 Task: Go to citations add citation source and select accesssed by as "Online Database".
Action: Mouse moved to (190, 67)
Screenshot: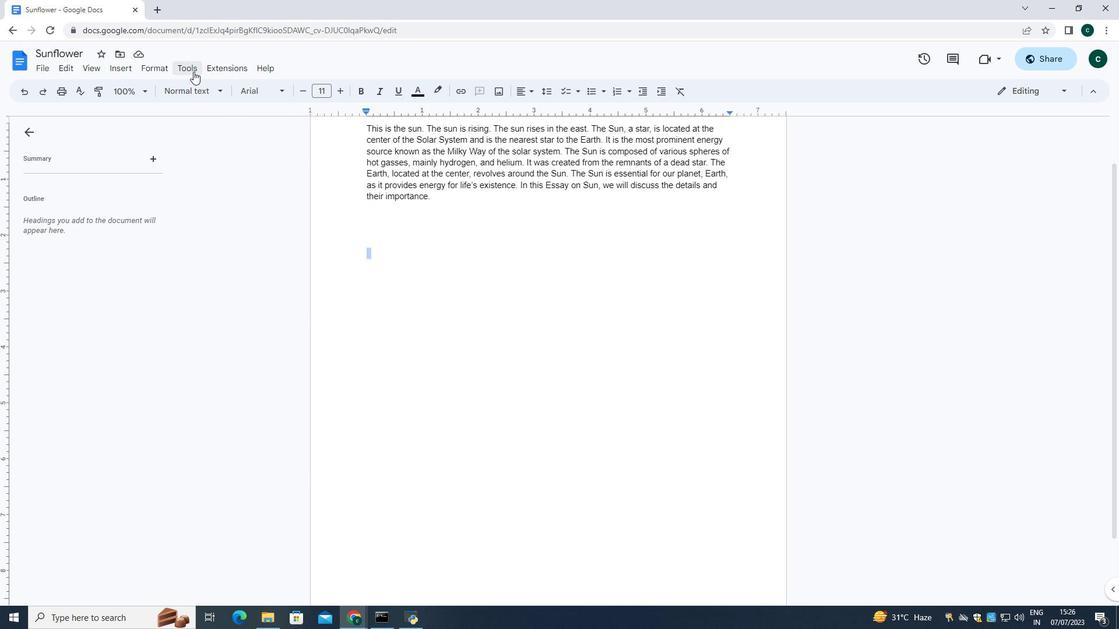 
Action: Mouse pressed left at (190, 67)
Screenshot: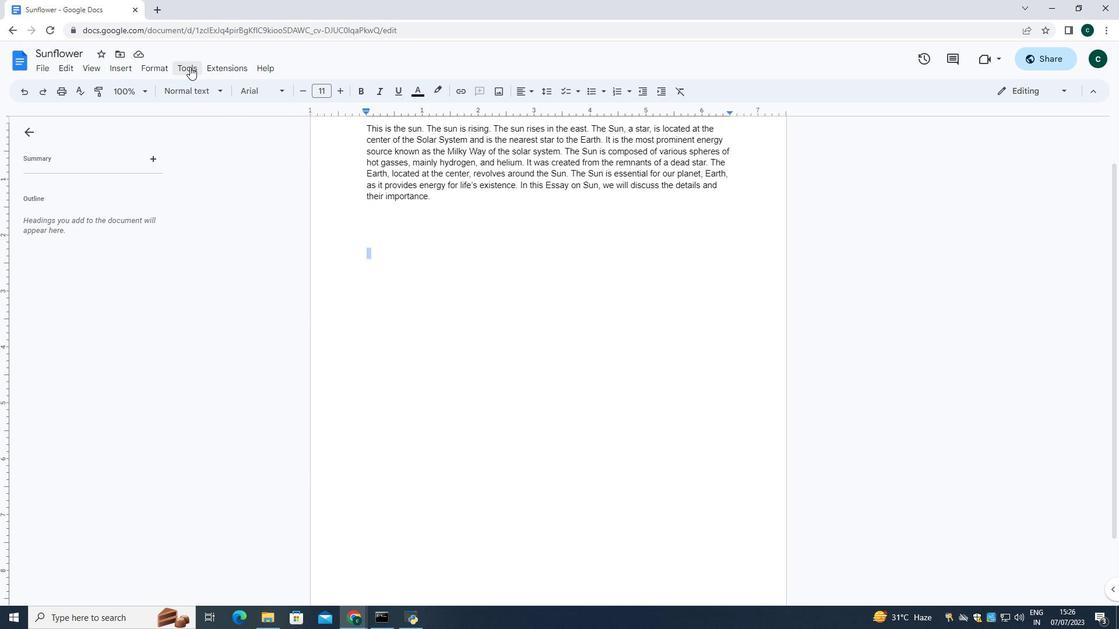
Action: Mouse moved to (219, 163)
Screenshot: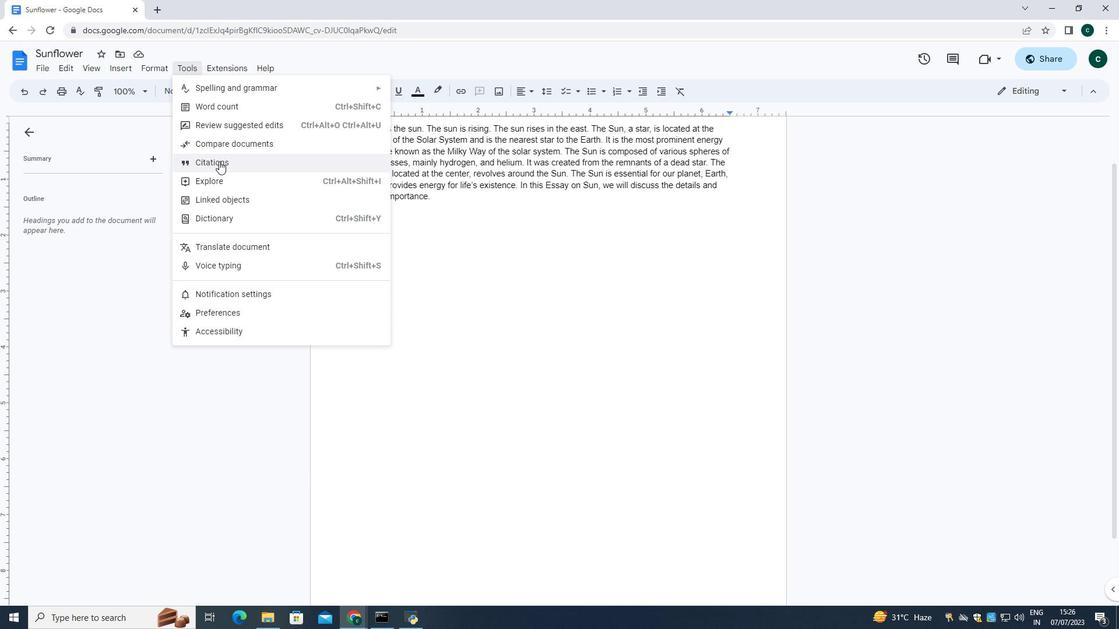 
Action: Mouse pressed left at (219, 163)
Screenshot: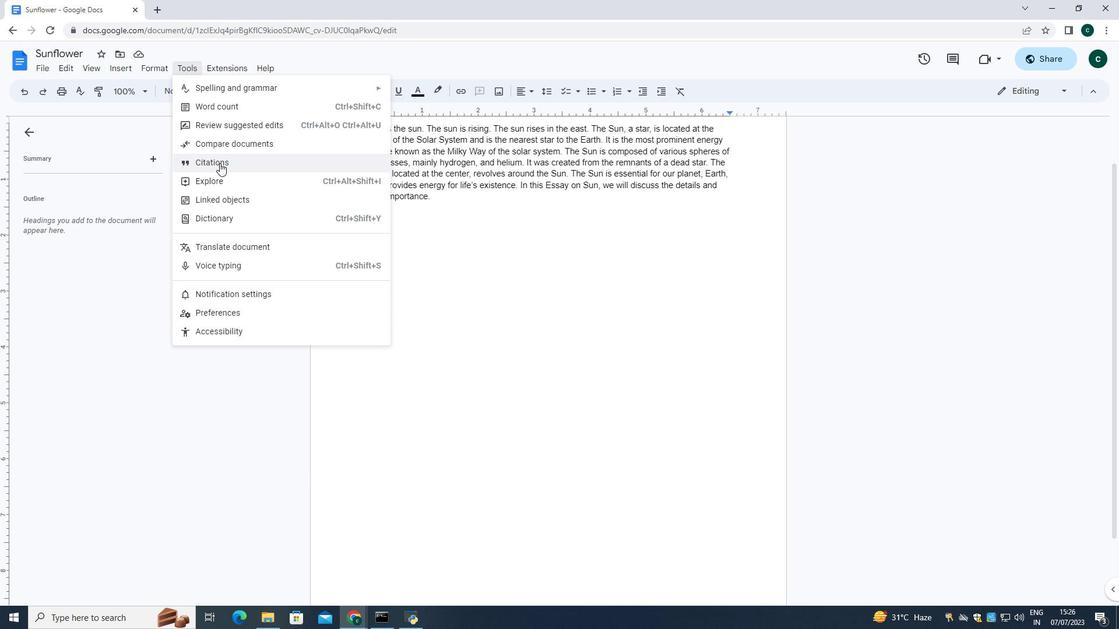 
Action: Mouse moved to (975, 162)
Screenshot: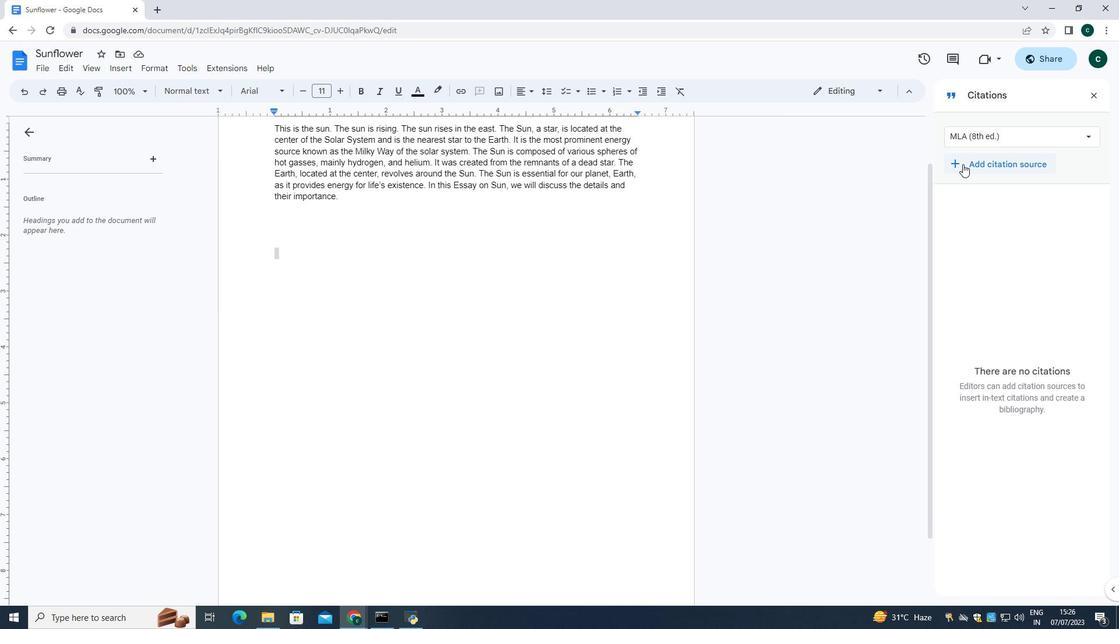 
Action: Mouse pressed left at (975, 162)
Screenshot: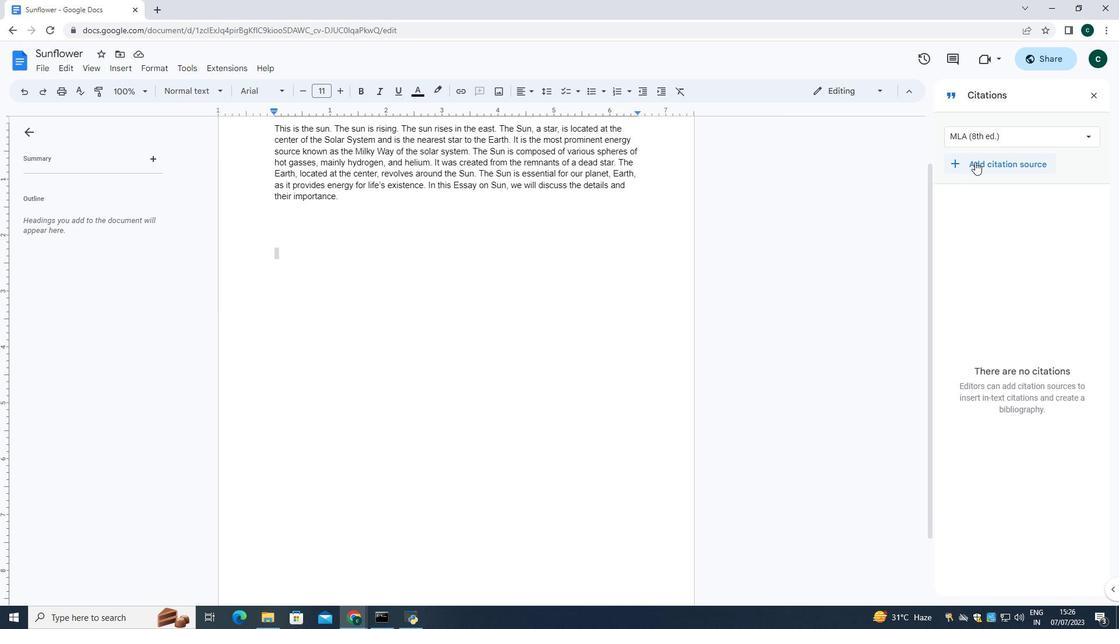 
Action: Mouse moved to (977, 195)
Screenshot: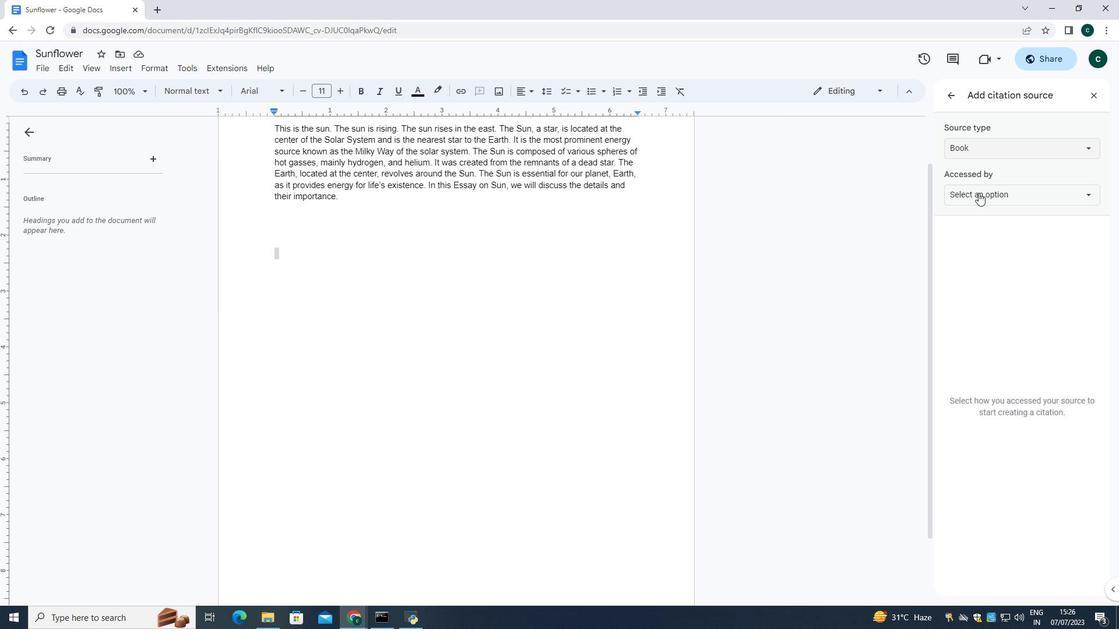 
Action: Mouse pressed left at (977, 195)
Screenshot: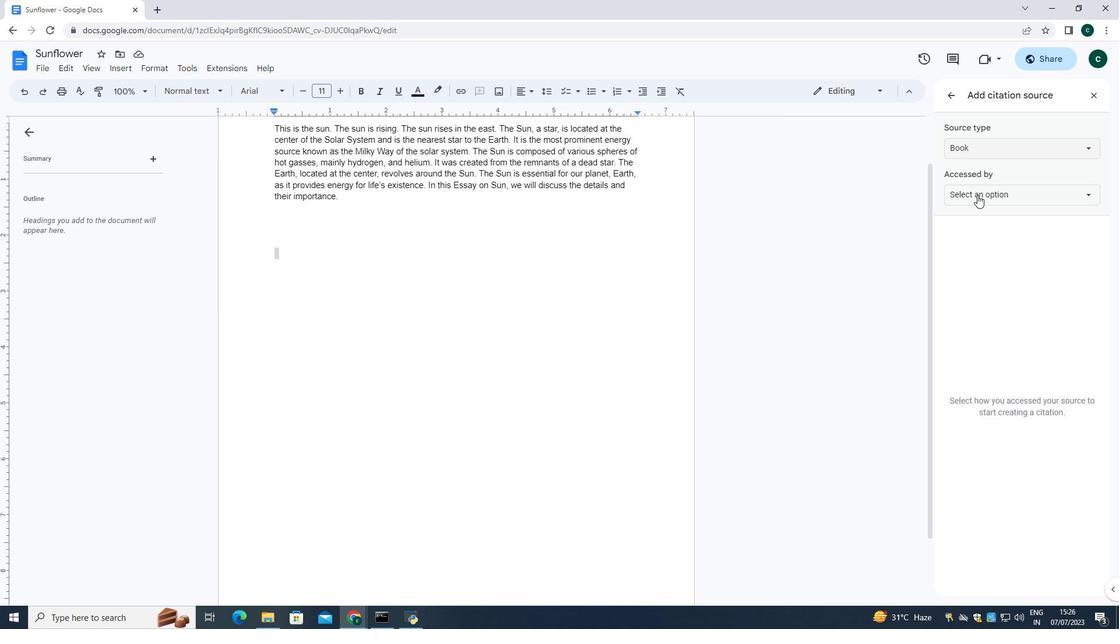 
Action: Mouse moved to (966, 261)
Screenshot: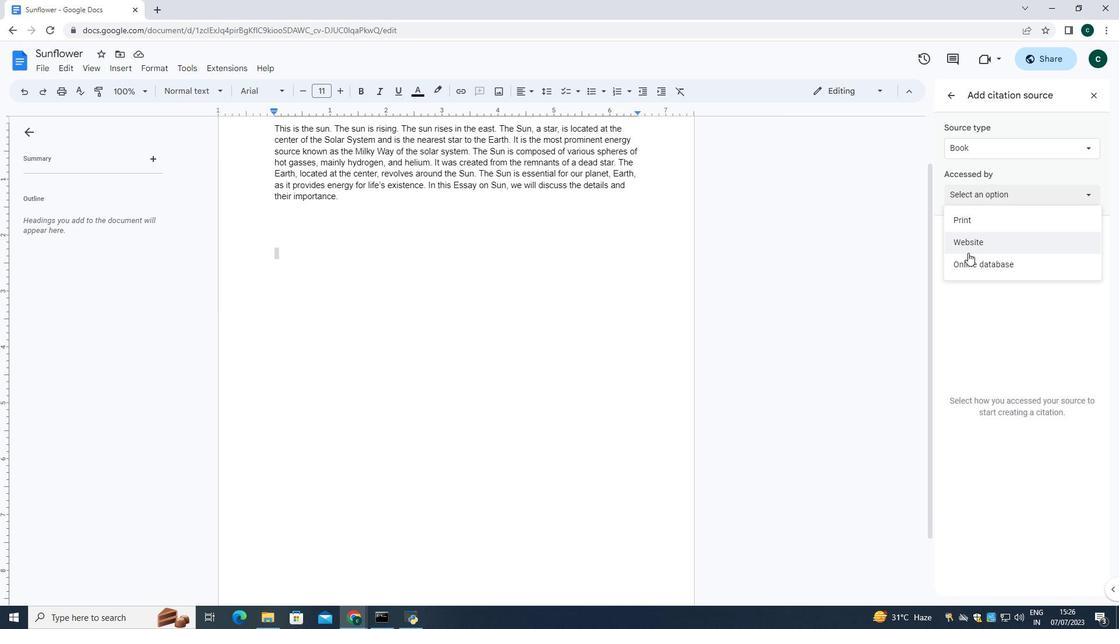 
Action: Mouse pressed left at (966, 261)
Screenshot: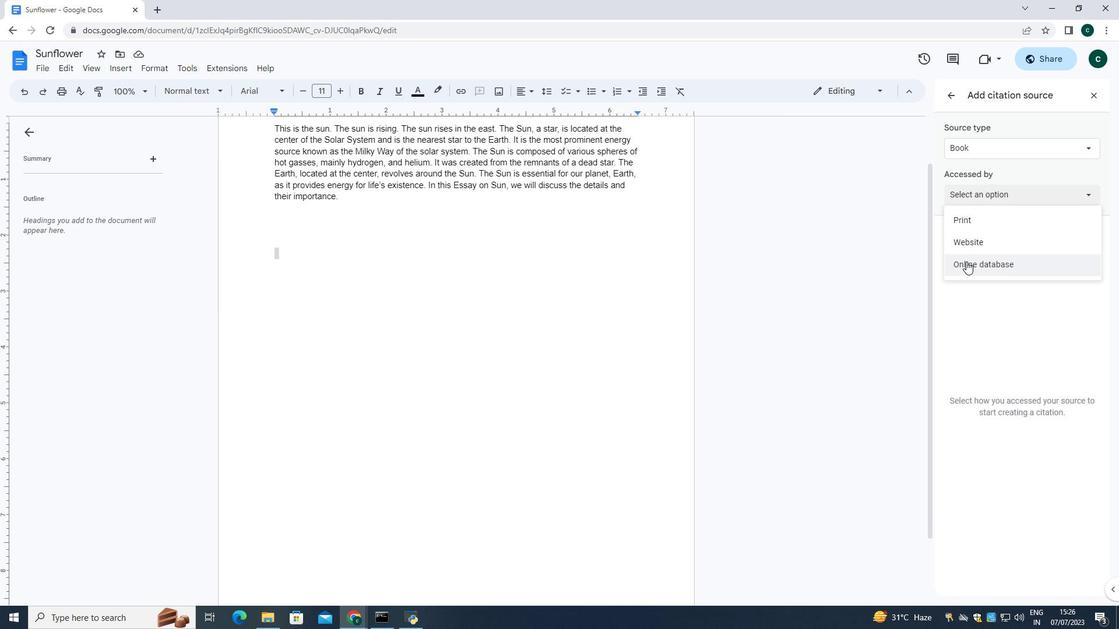 
